 Task: Create a sub task Release to Production / Go Live for the task  Improve user input sanitization for better security in the project Transform , assign it to team member softage.7@softage.net and update the status of the sub task to  On Track  , set the priority of the sub task to Low.
Action: Mouse moved to (47, 453)
Screenshot: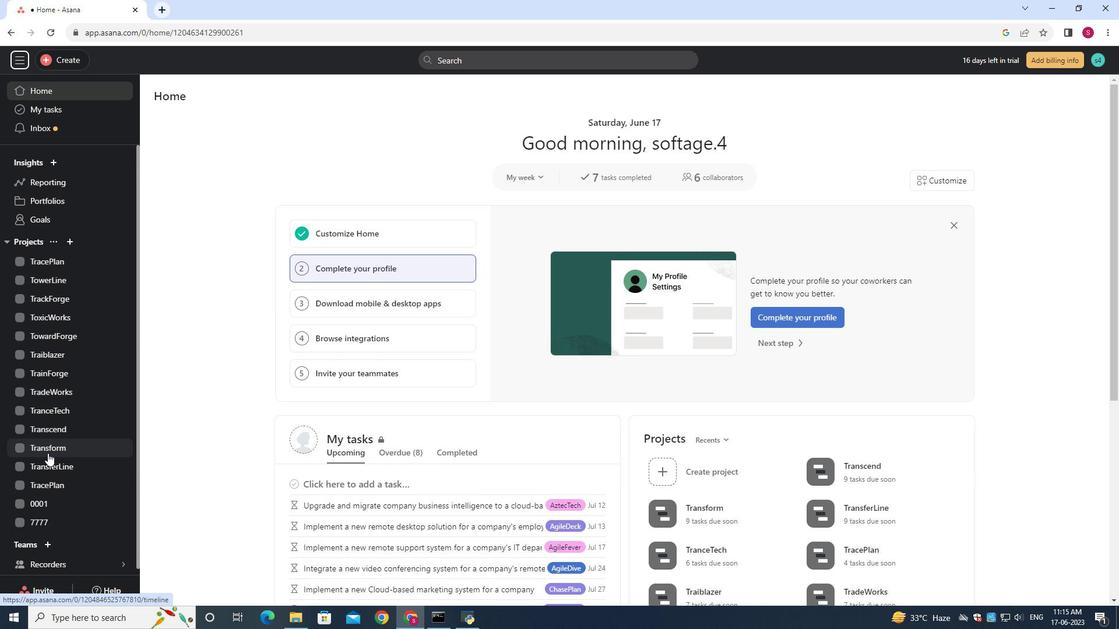 
Action: Mouse pressed left at (47, 453)
Screenshot: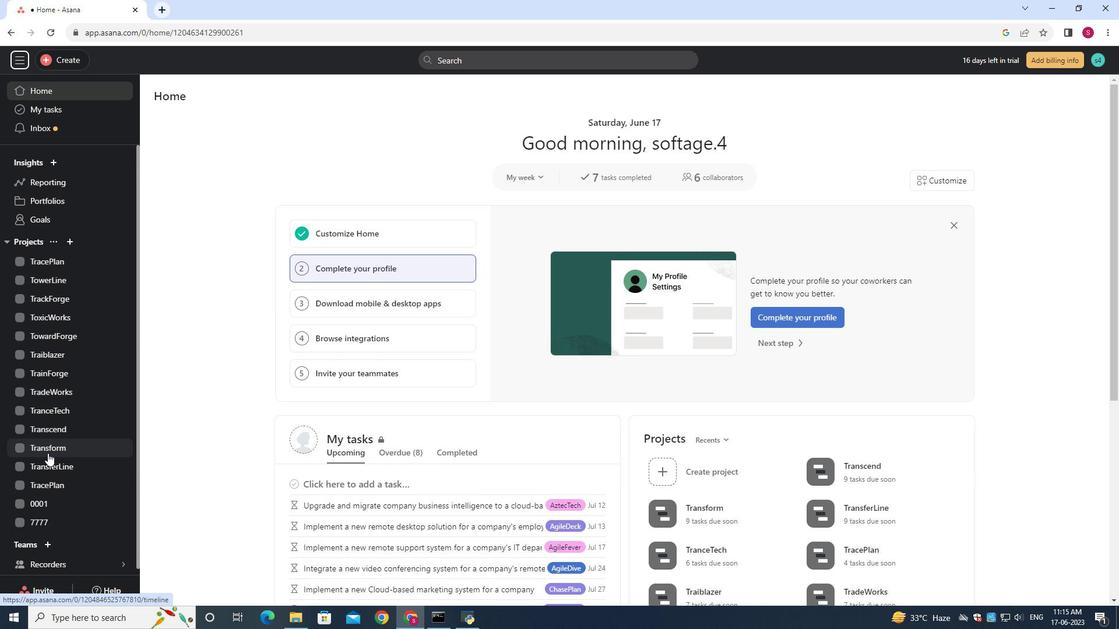 
Action: Mouse moved to (482, 285)
Screenshot: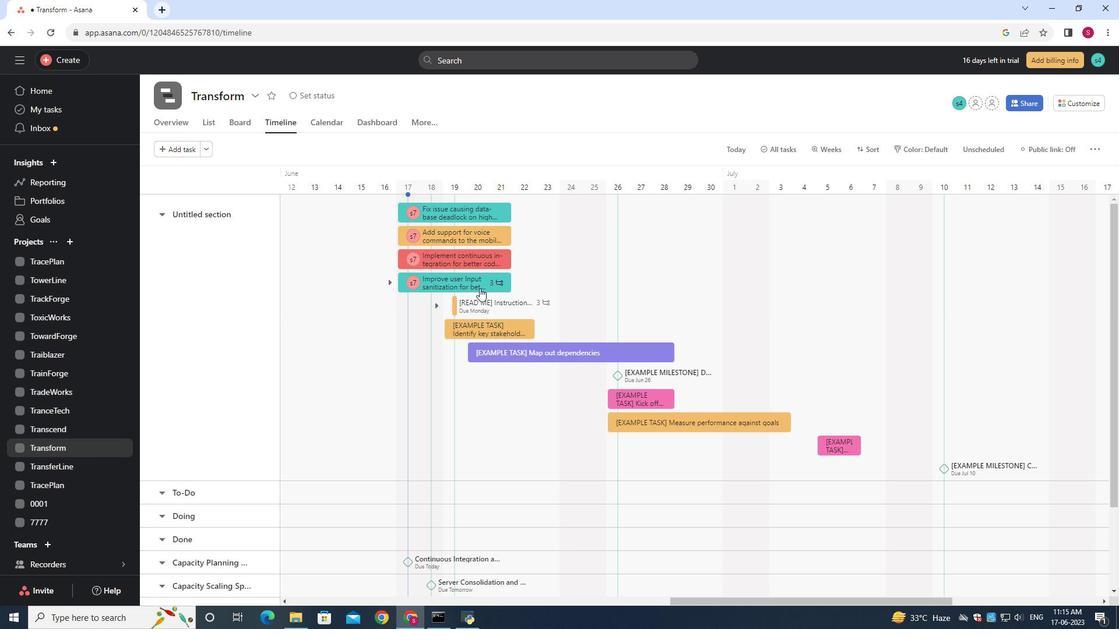 
Action: Mouse pressed left at (482, 285)
Screenshot: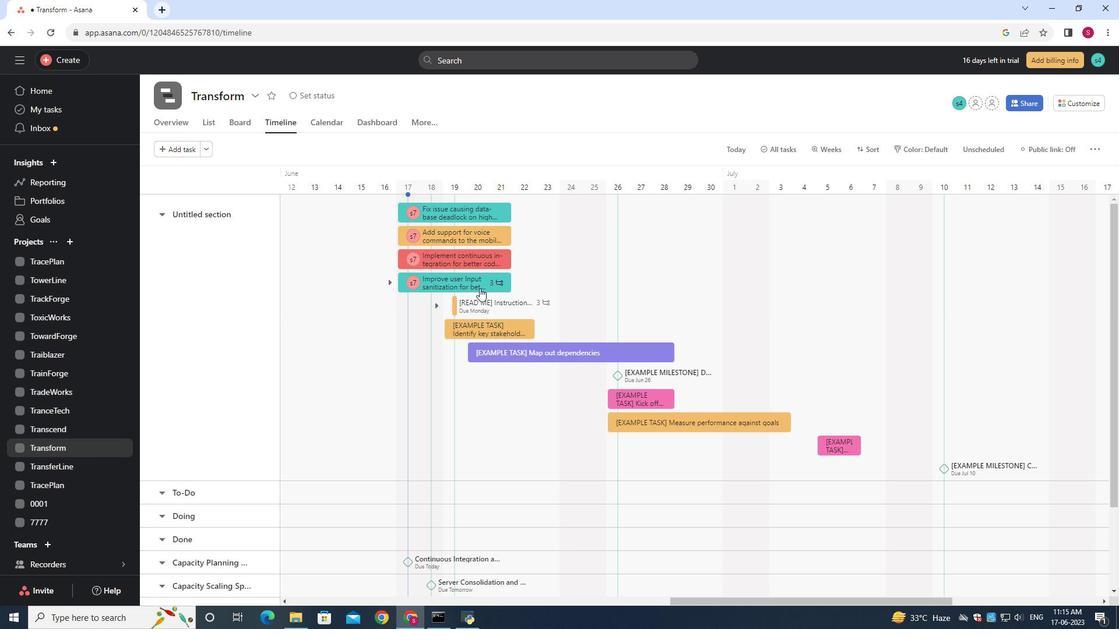 
Action: Mouse moved to (825, 456)
Screenshot: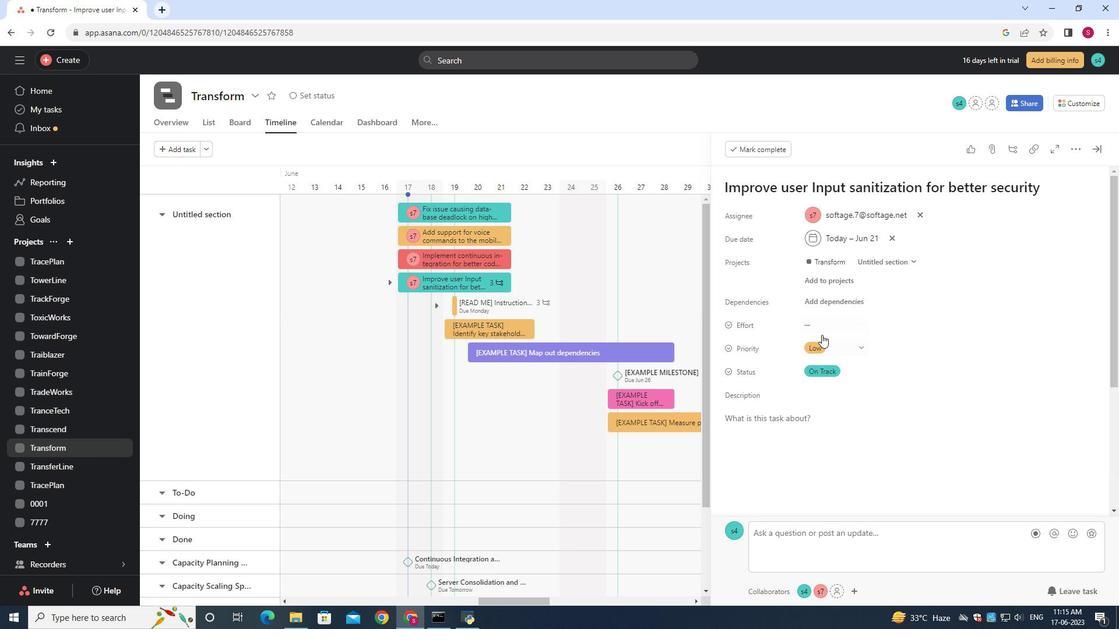 
Action: Mouse scrolled (825, 456) with delta (0, 0)
Screenshot: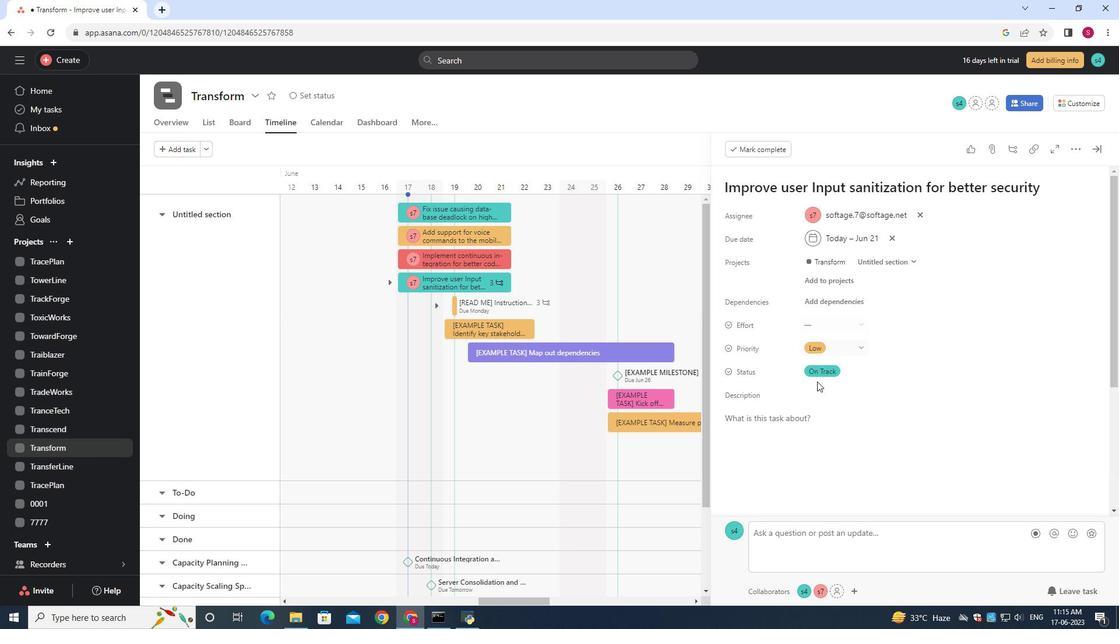 
Action: Mouse moved to (824, 457)
Screenshot: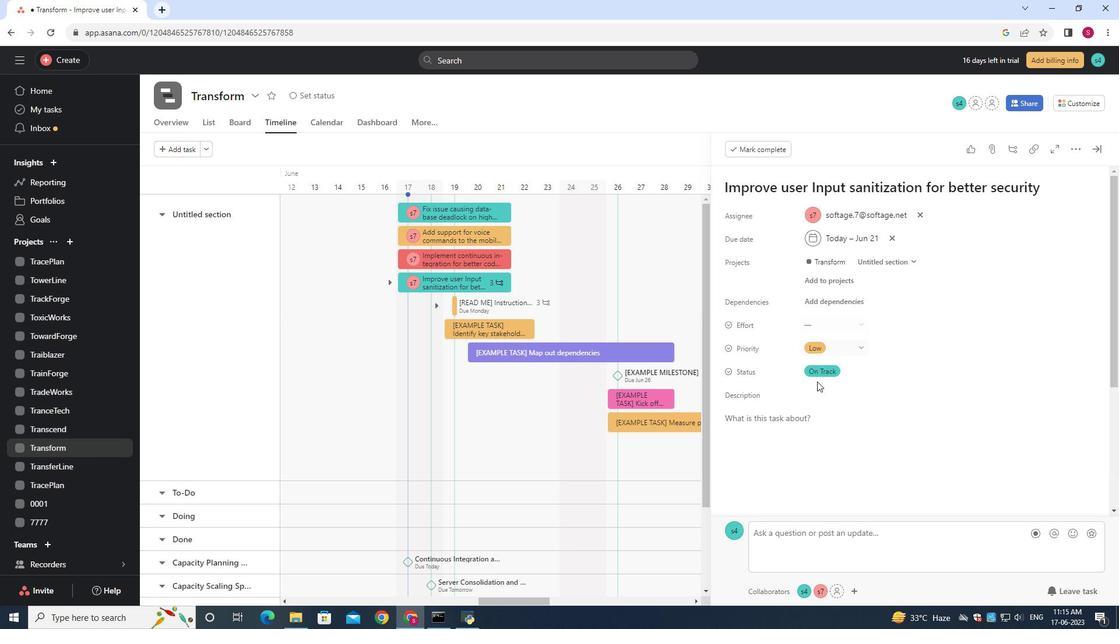 
Action: Mouse scrolled (824, 457) with delta (0, 0)
Screenshot: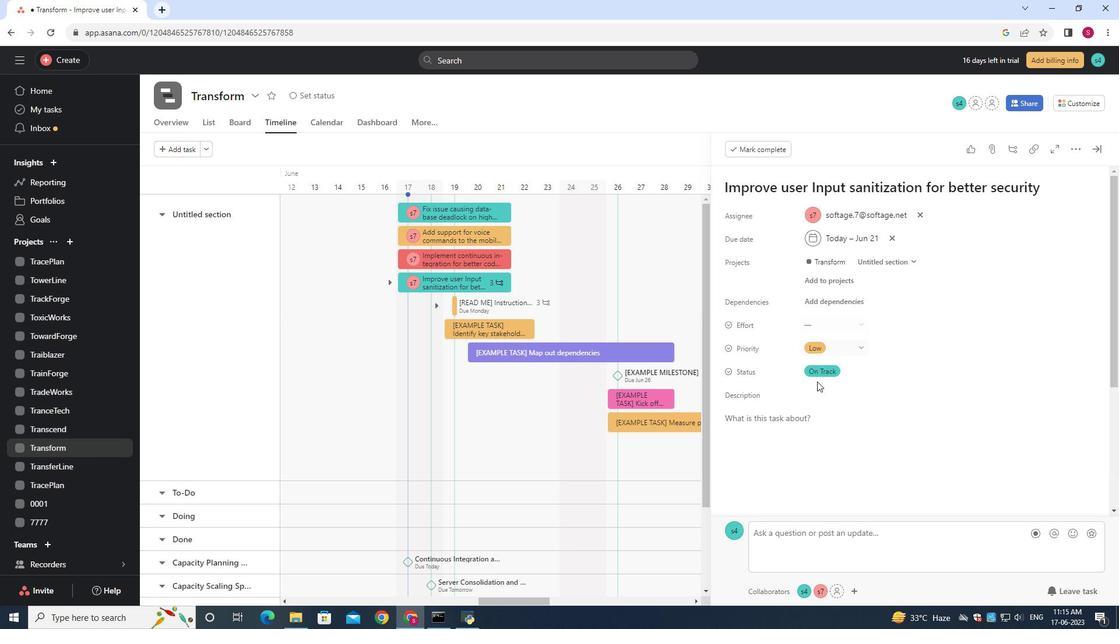 
Action: Mouse moved to (822, 458)
Screenshot: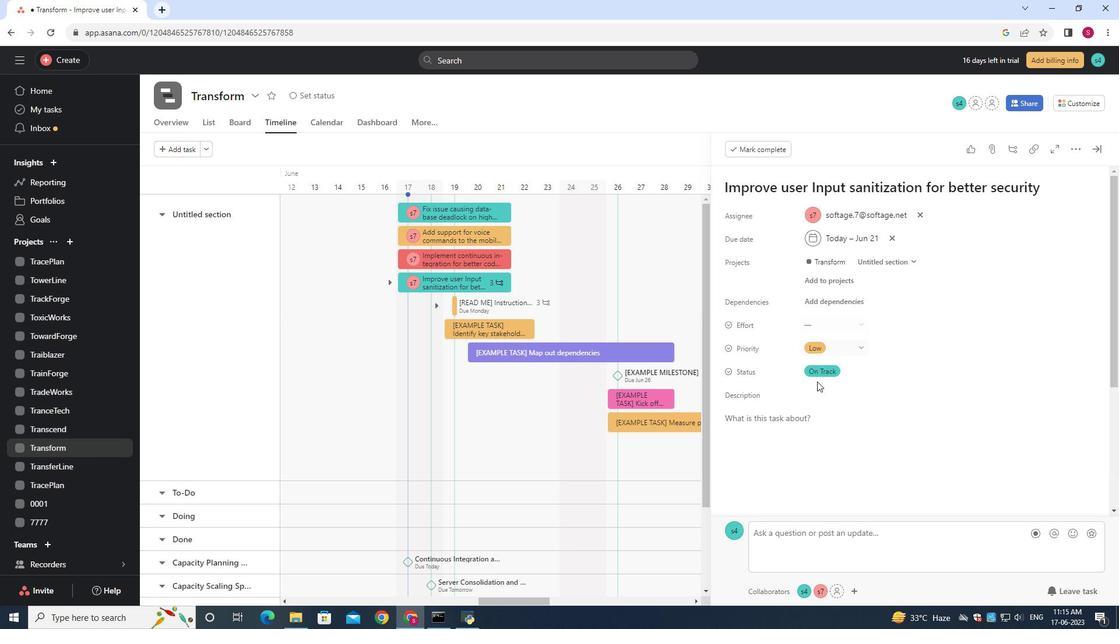 
Action: Mouse scrolled (823, 457) with delta (0, -1)
Screenshot: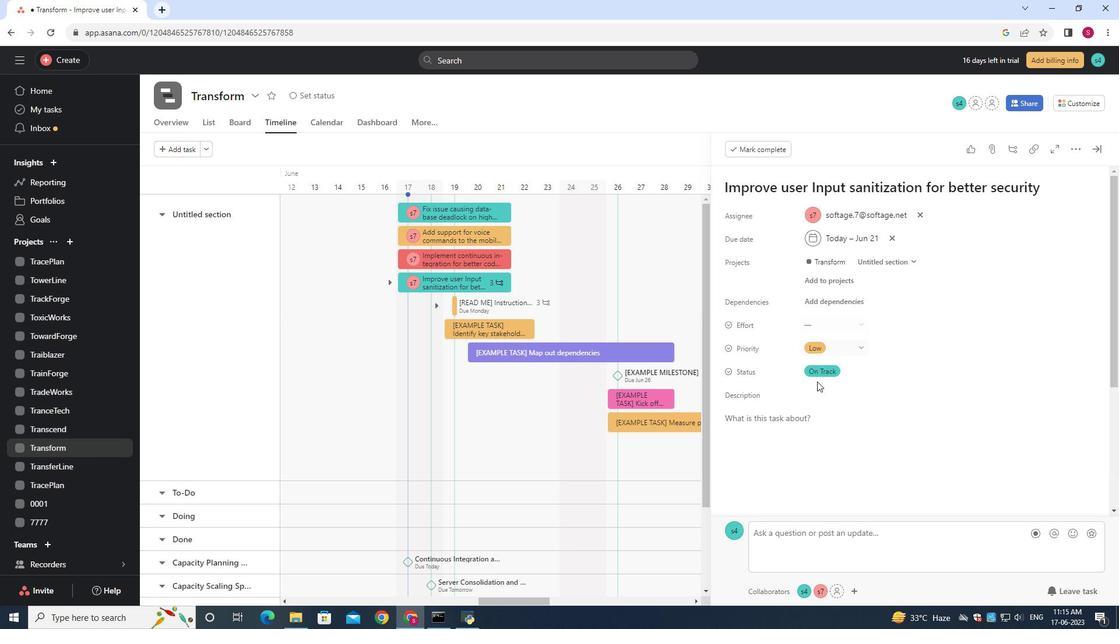 
Action: Mouse moved to (820, 453)
Screenshot: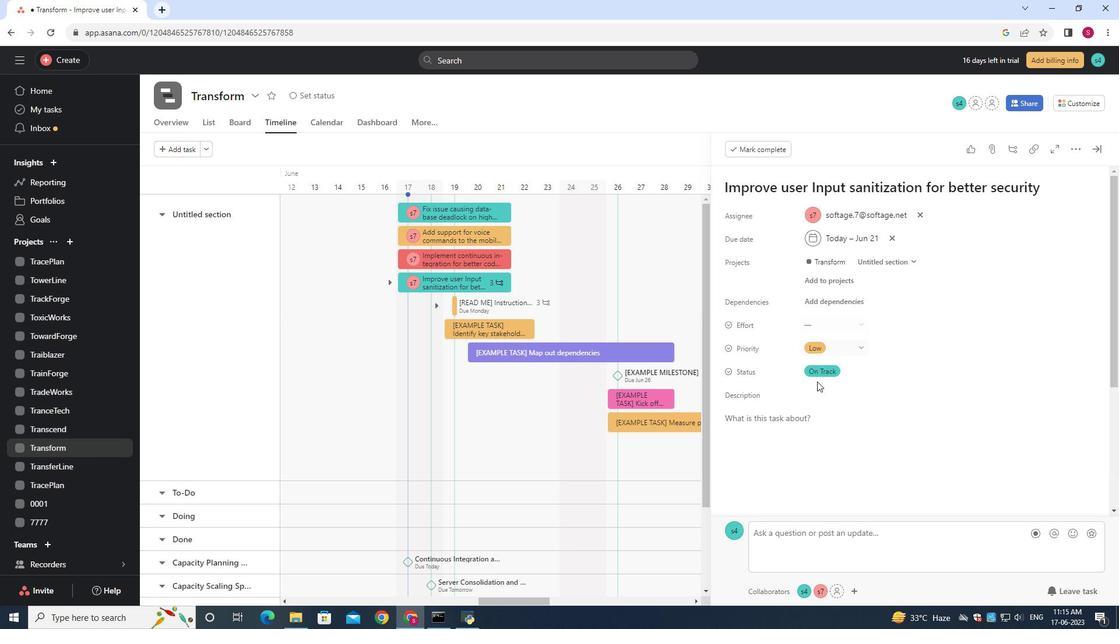 
Action: Mouse scrolled (822, 457) with delta (0, -1)
Screenshot: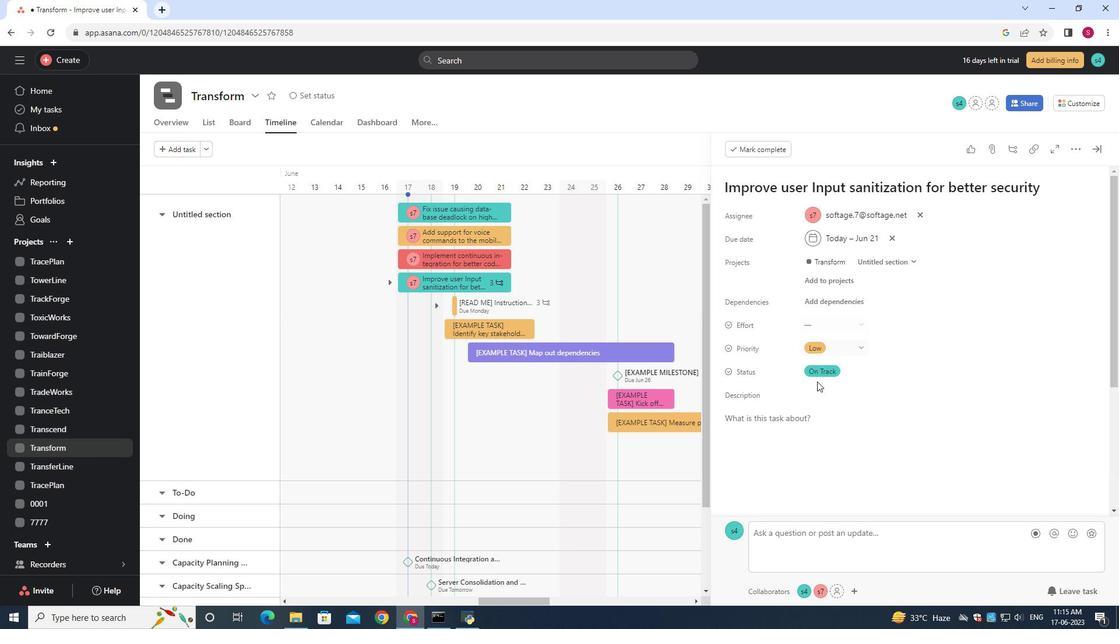 
Action: Mouse moved to (820, 452)
Screenshot: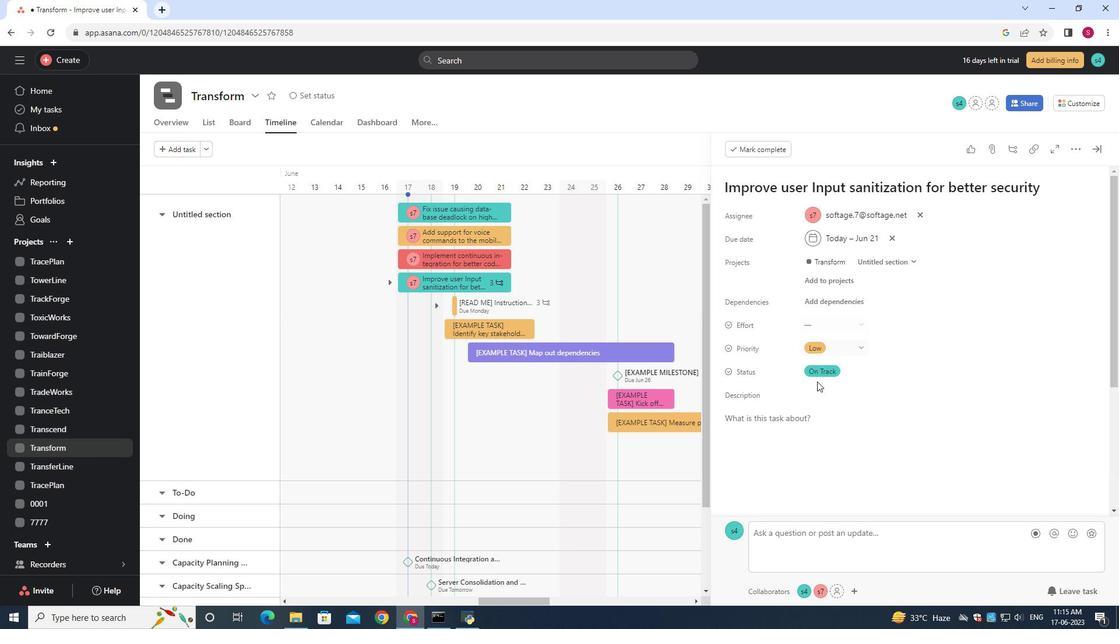 
Action: Mouse scrolled (820, 452) with delta (0, -1)
Screenshot: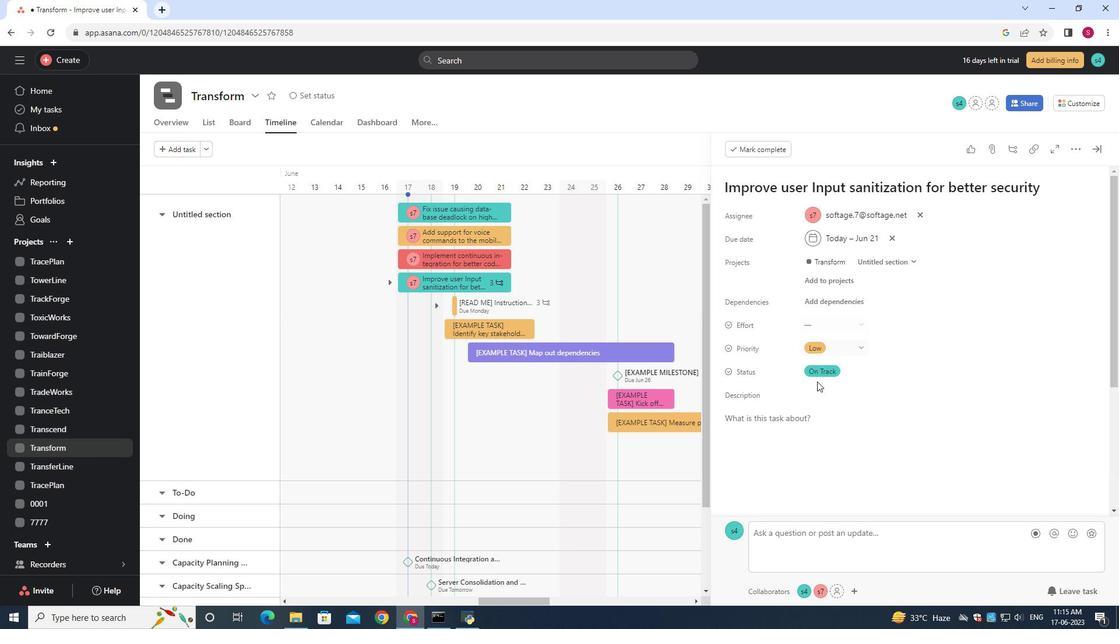 
Action: Mouse moved to (820, 452)
Screenshot: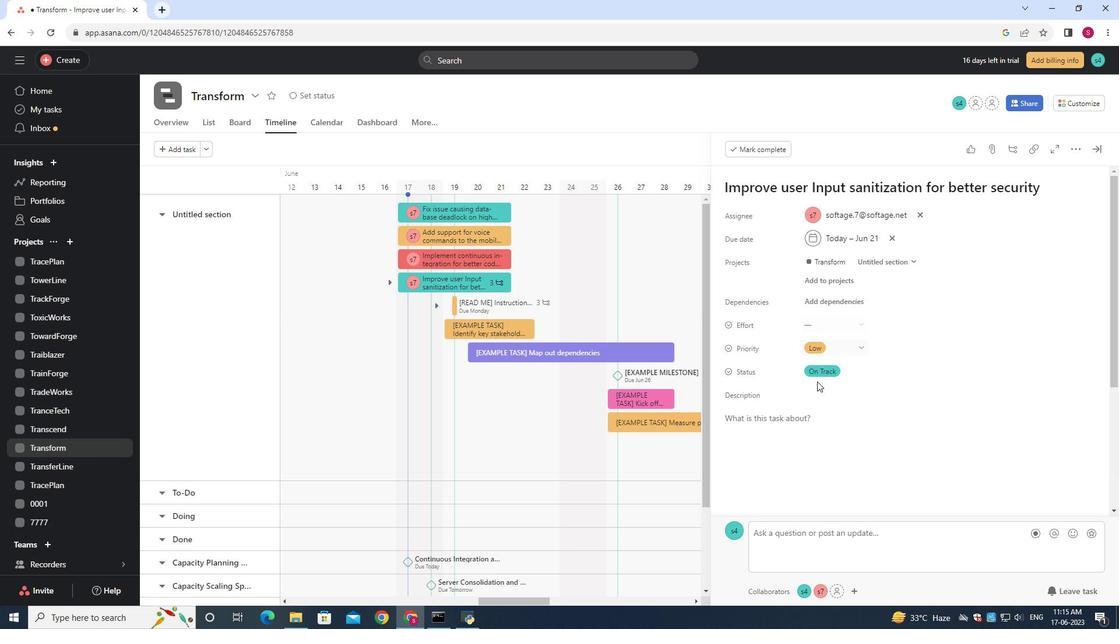 
Action: Mouse scrolled (820, 451) with delta (0, 0)
Screenshot: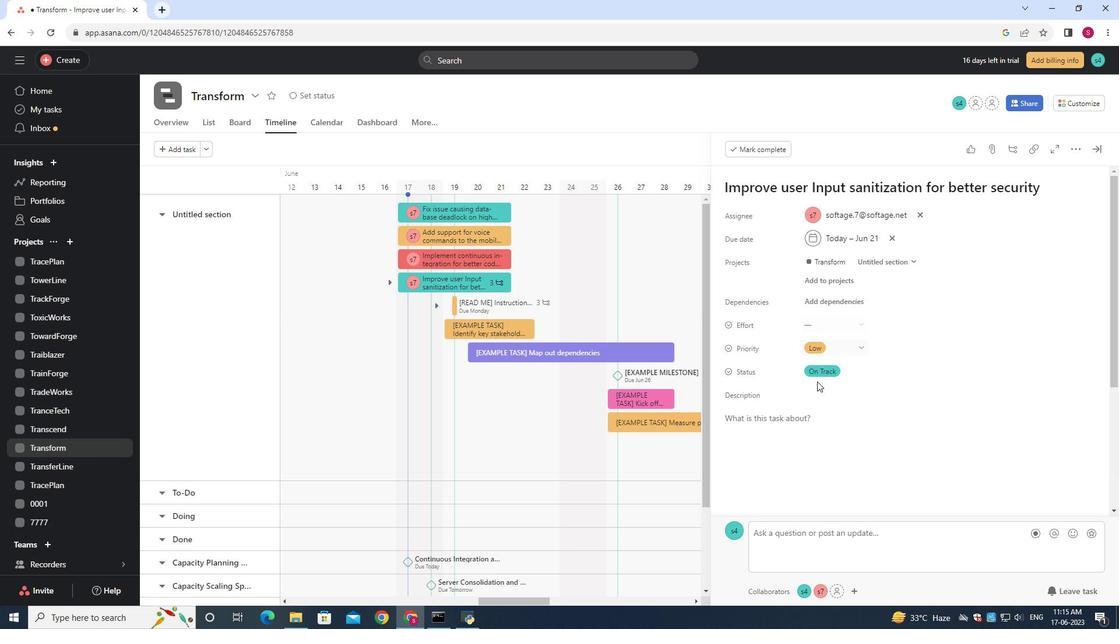 
Action: Mouse moved to (819, 453)
Screenshot: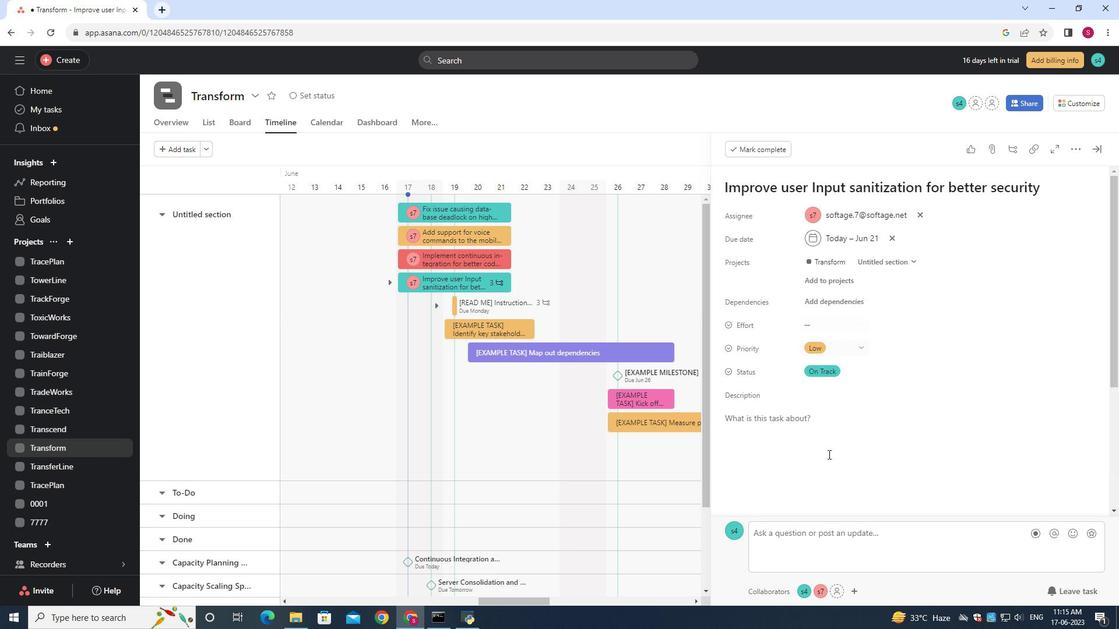 
Action: Mouse scrolled (820, 451) with delta (0, 0)
Screenshot: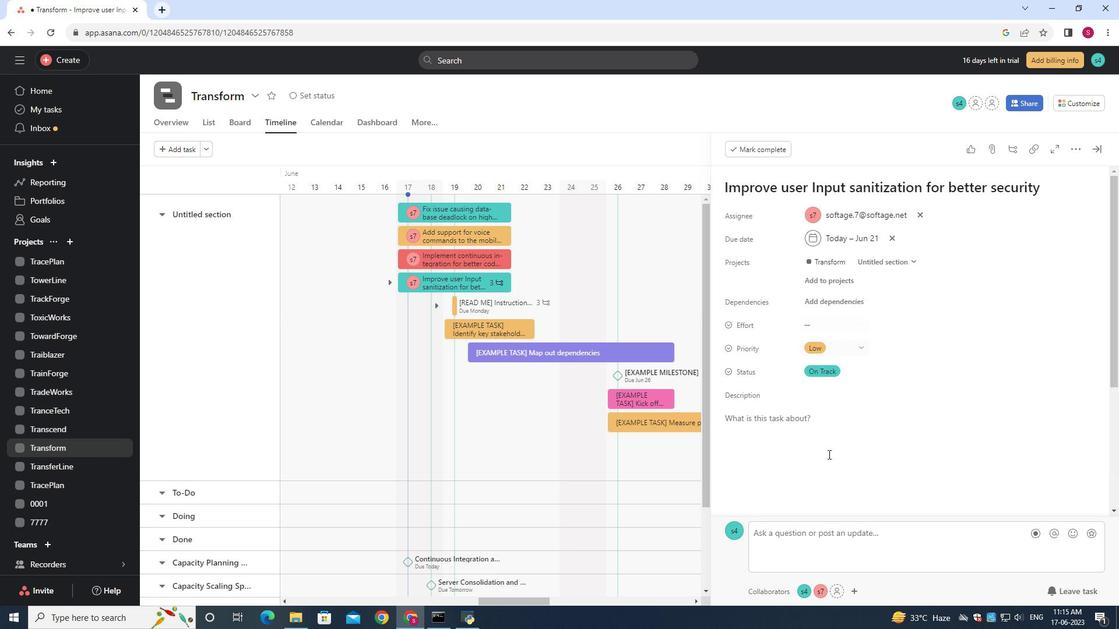 
Action: Mouse moved to (748, 426)
Screenshot: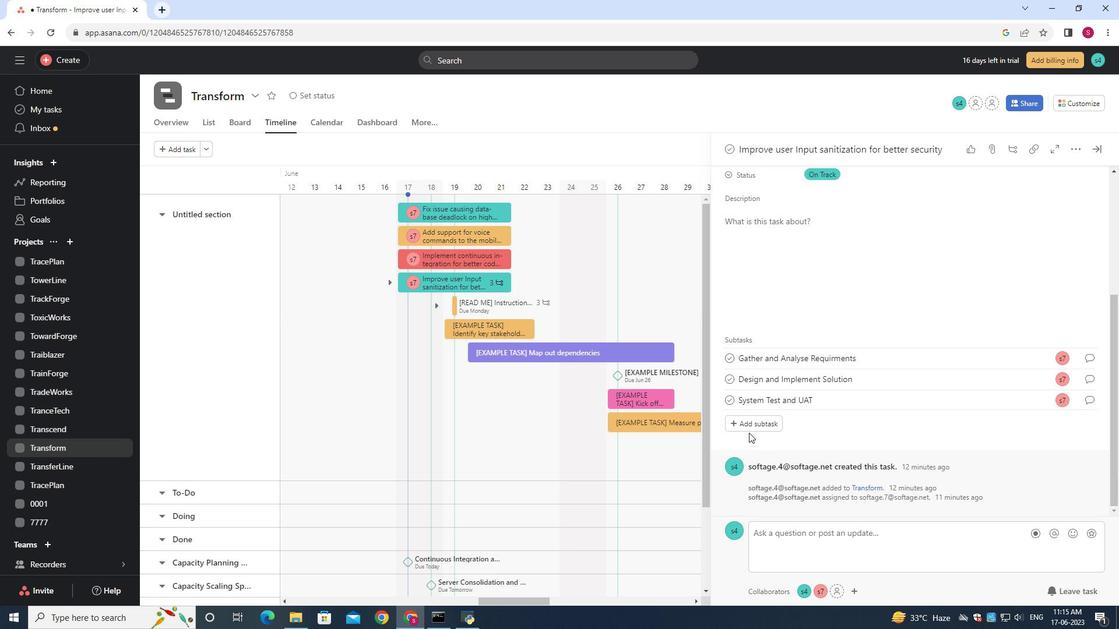
Action: Mouse pressed left at (748, 426)
Screenshot: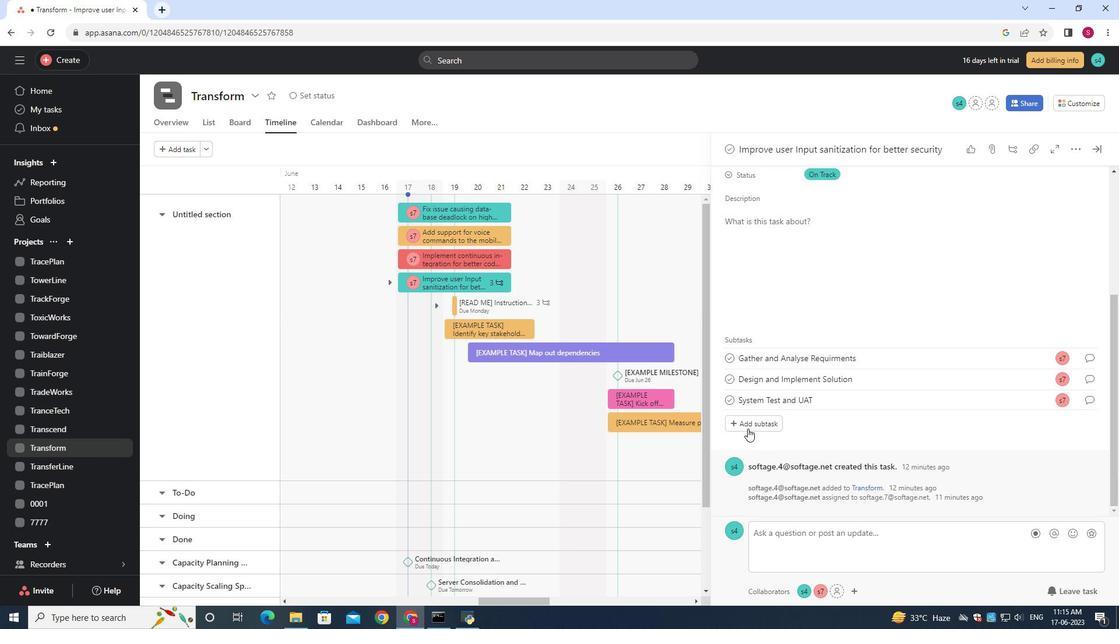 
Action: Mouse moved to (752, 426)
Screenshot: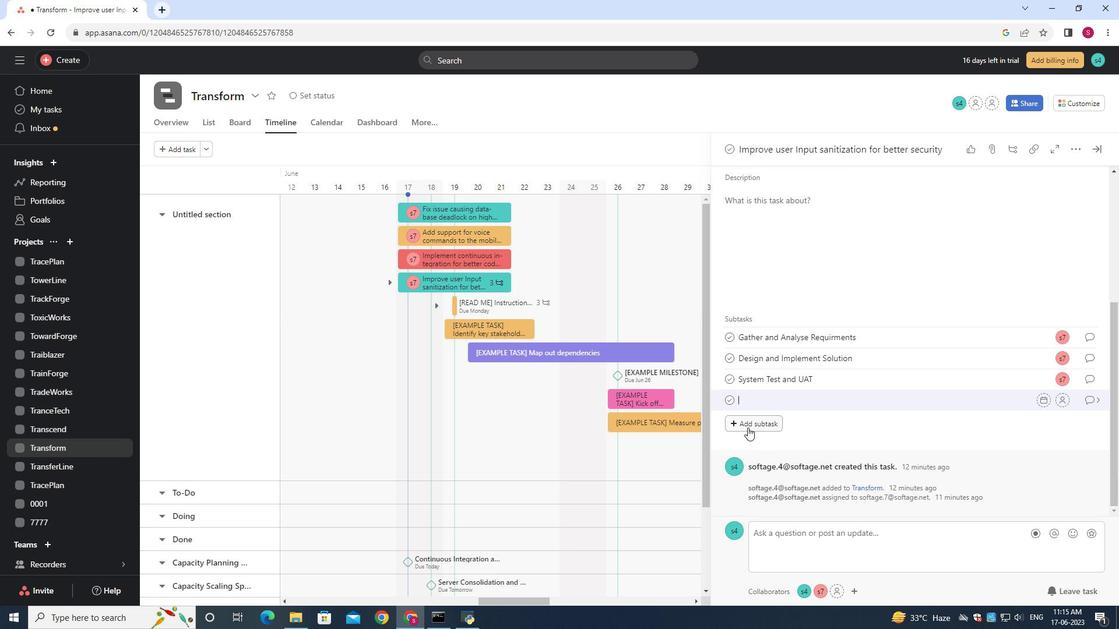 
Action: Key pressed <Key.shift>Release<Key.space><Key.shift><Key.shift>to<Key.space><Key.shift><Key.shift><Key.shift><Key.shift><Key.shift><Key.shift><Key.shift><Key.shift><Key.shift><Key.shift><Key.shift><Key.shift><Key.shift><Key.shift><Key.shift><Key.shift><Key.shift><Key.shift><Key.shift><Key.shift><Key.shift><Key.shift><Key.shift><Key.shift><Key.shift><Key.shift><Key.shift><Key.shift><Key.shift><Key.shift><Key.shift><Key.shift>Producation<Key.space><Key.backspace><Key.backspace><Key.backspace><Key.backspace><Key.backspace><Key.backspace><Key.backspace>ction<Key.space><Key.backspace>/<Key.backspace><Key.space>/<Key.space><Key.shift><Key.shift><Key.shift><Key.shift><Key.shift><Key.shift><Key.shift><Key.shift><Key.shift><Key.shift><Key.shift><Key.shift><Key.shift><Key.shift><Key.shift>Go<Key.space><Key.shift>Live
Screenshot: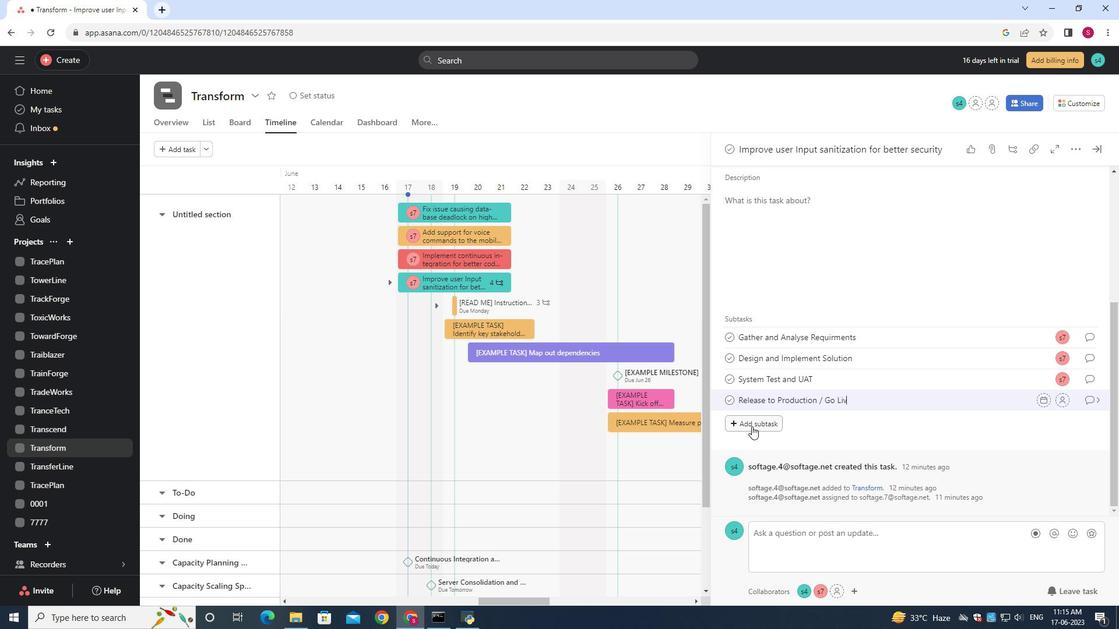 
Action: Mouse moved to (1063, 399)
Screenshot: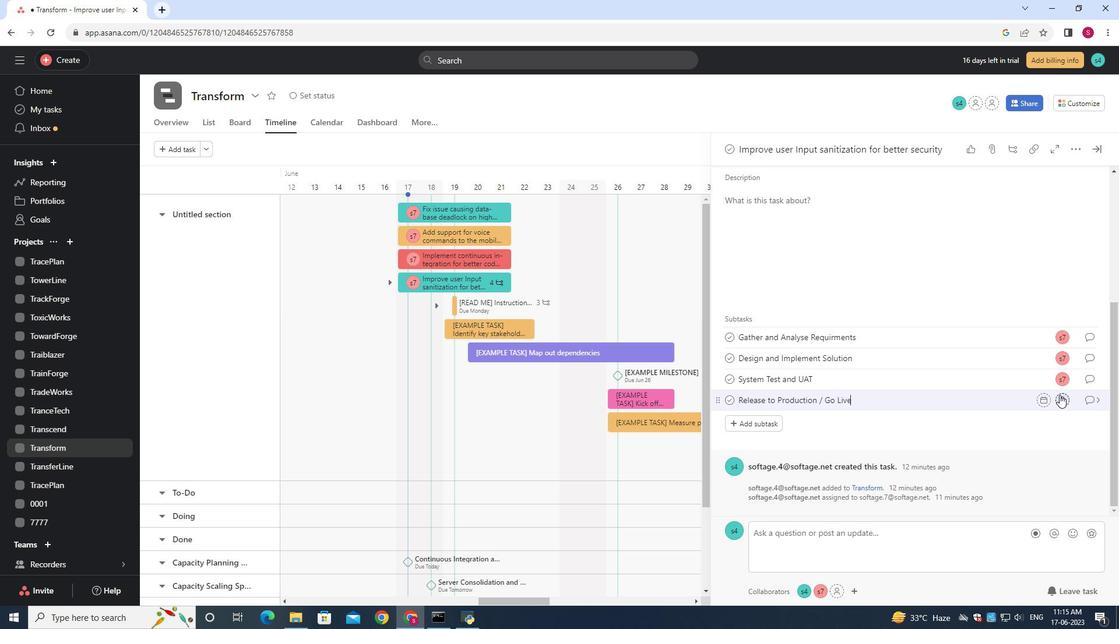 
Action: Mouse pressed left at (1063, 399)
Screenshot: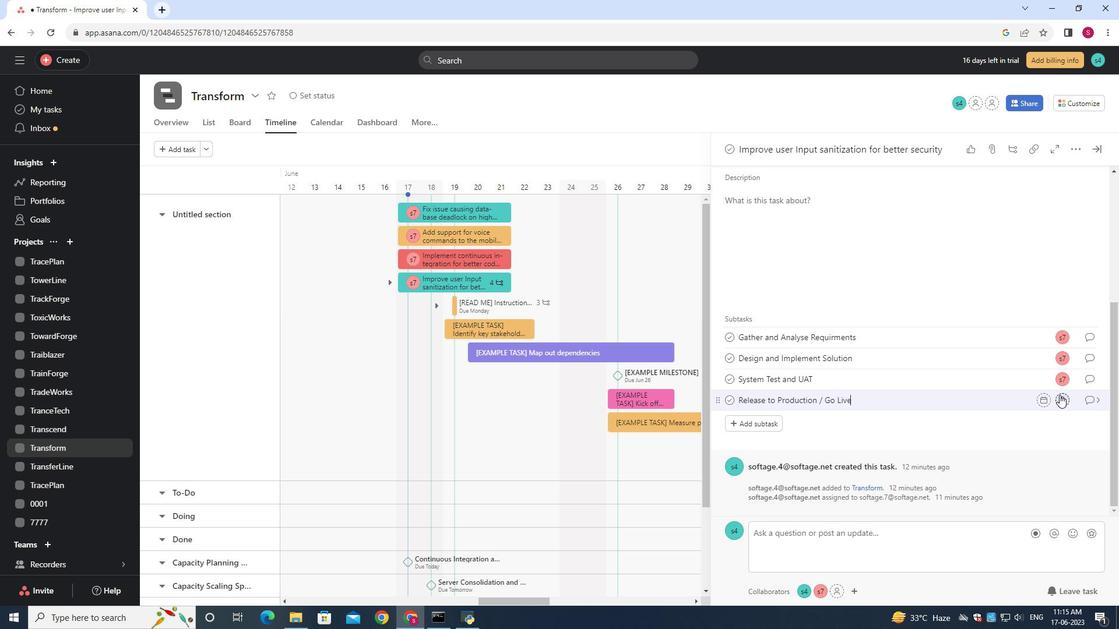 
Action: Mouse moved to (1061, 398)
Screenshot: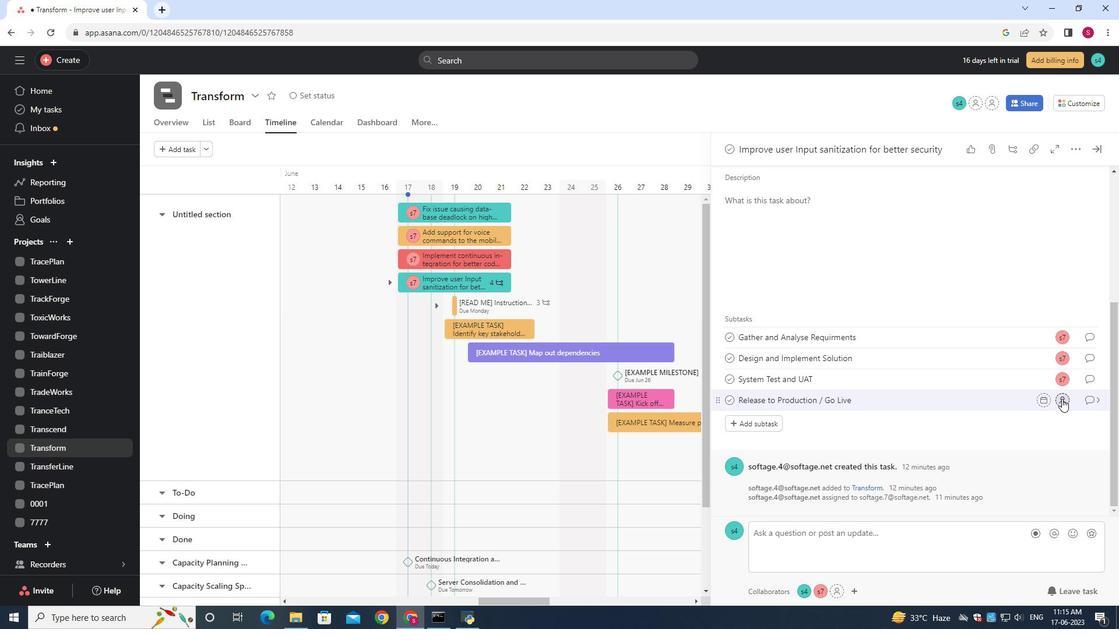 
Action: Key pressed softage.7<Key.shift>@softage,<Key.backspace>.net
Screenshot: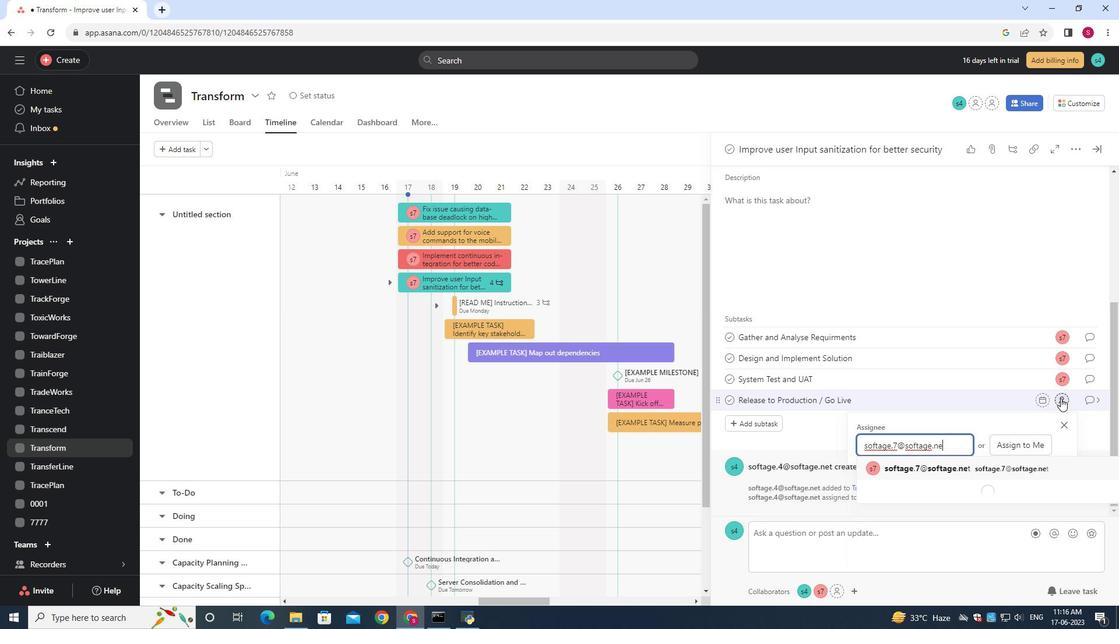 
Action: Mouse moved to (947, 471)
Screenshot: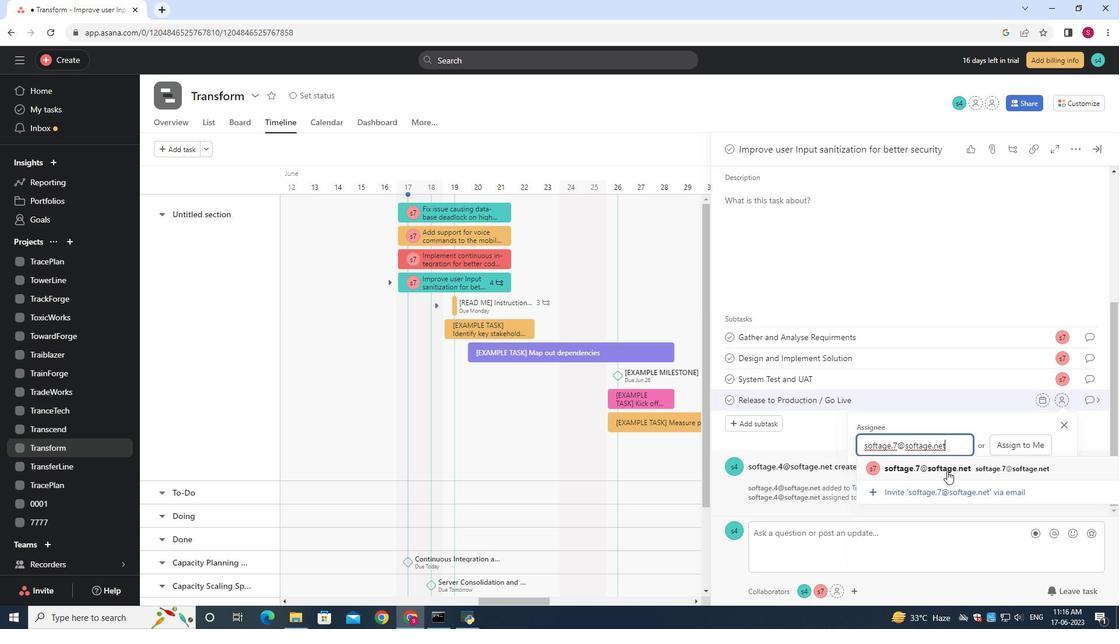 
Action: Mouse pressed left at (947, 471)
Screenshot: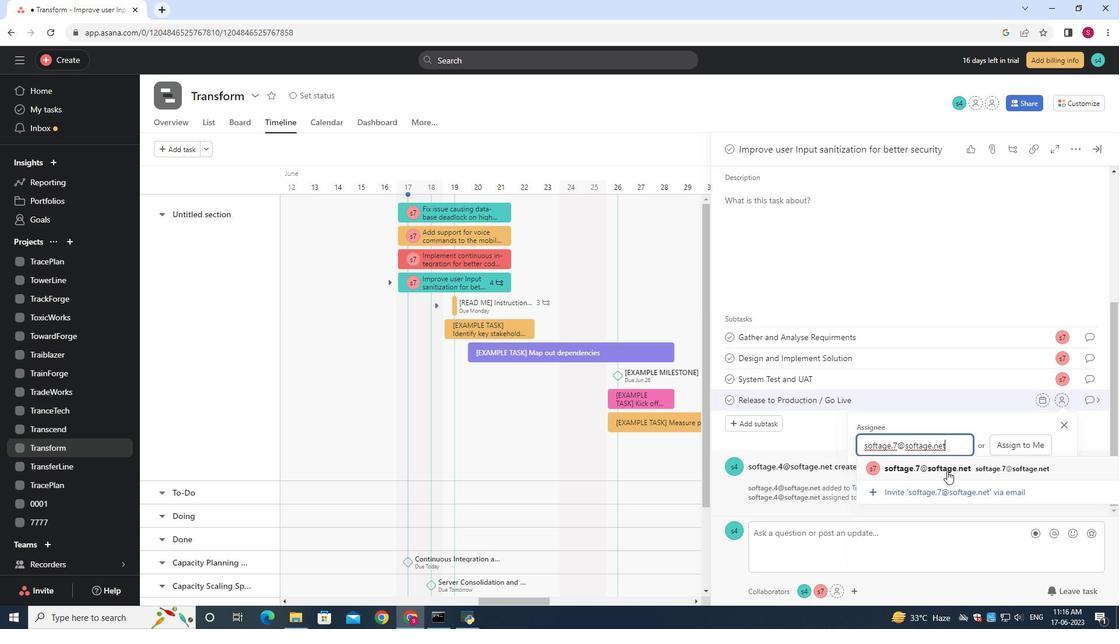 
Action: Mouse moved to (1101, 397)
Screenshot: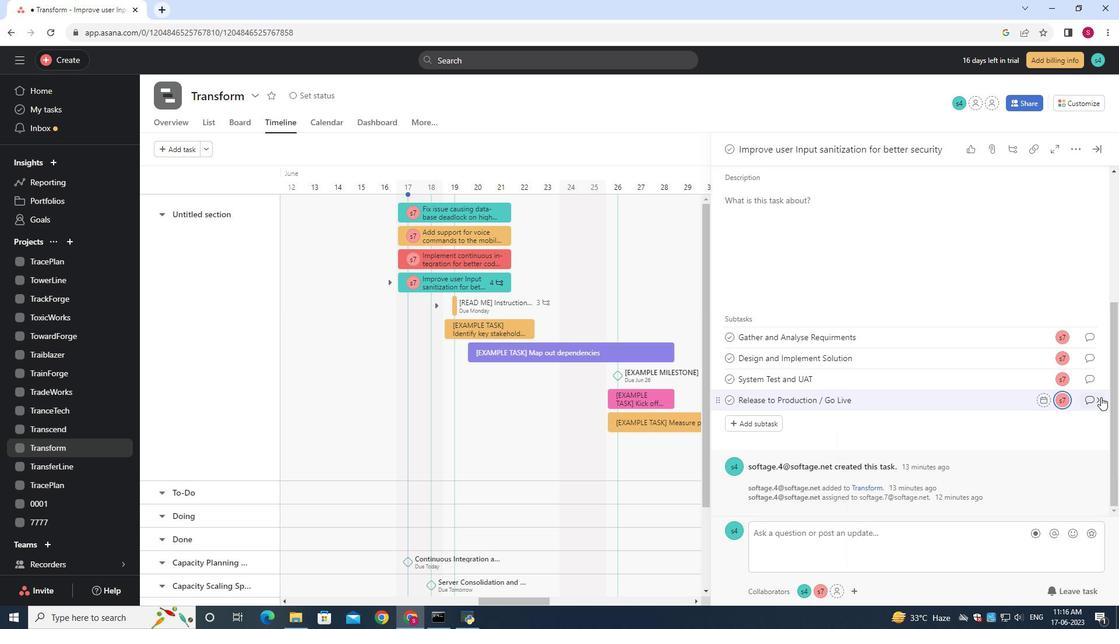 
Action: Mouse pressed left at (1101, 397)
Screenshot: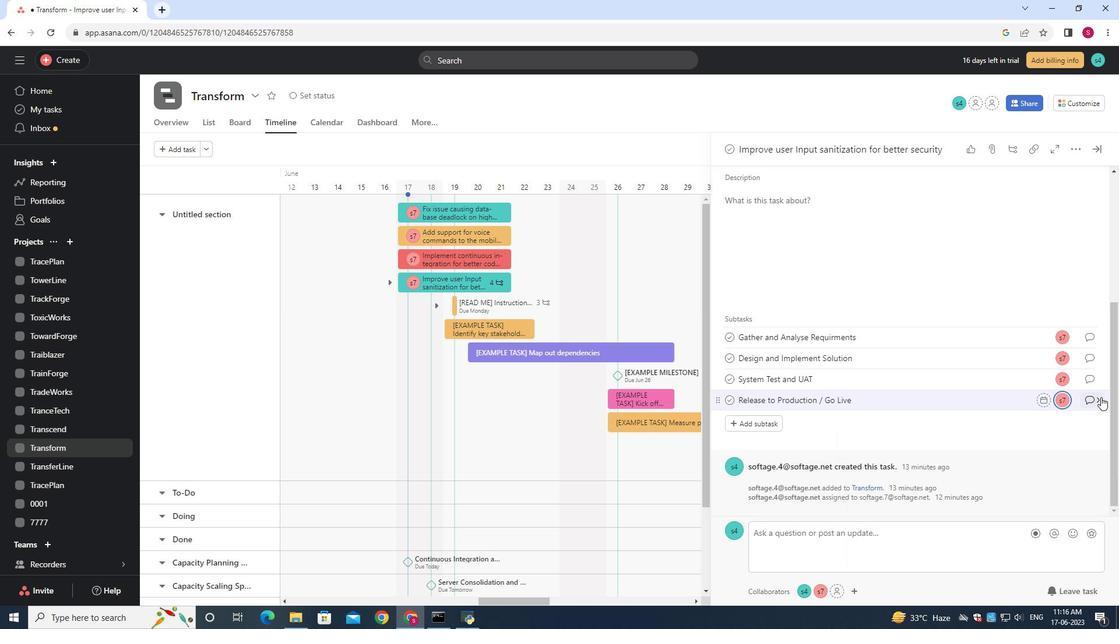 
Action: Mouse moved to (747, 314)
Screenshot: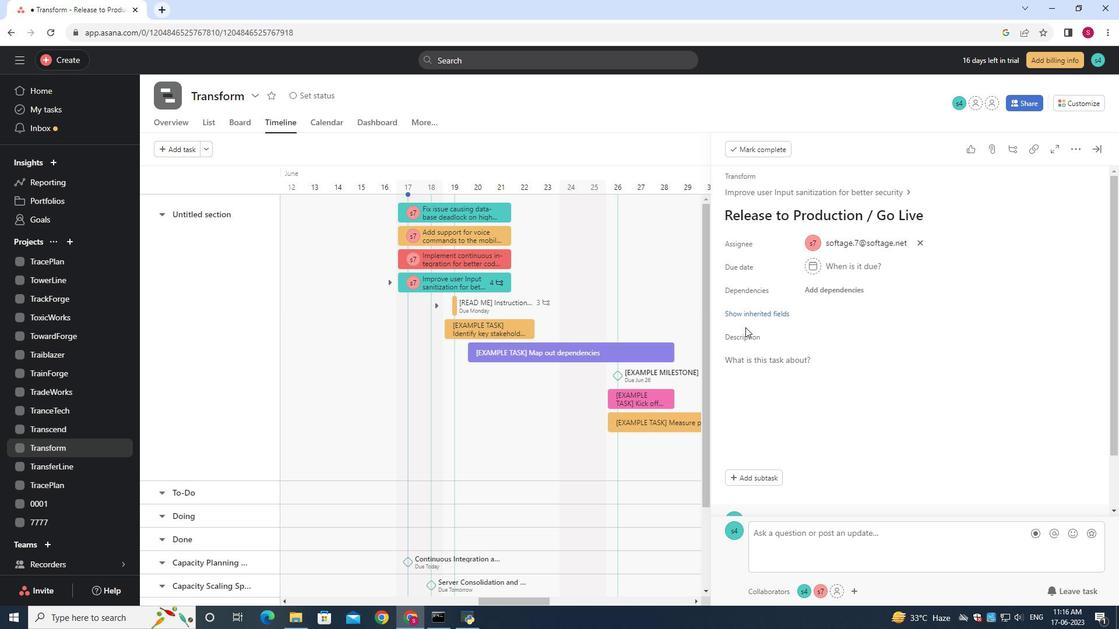 
Action: Mouse pressed left at (747, 314)
Screenshot: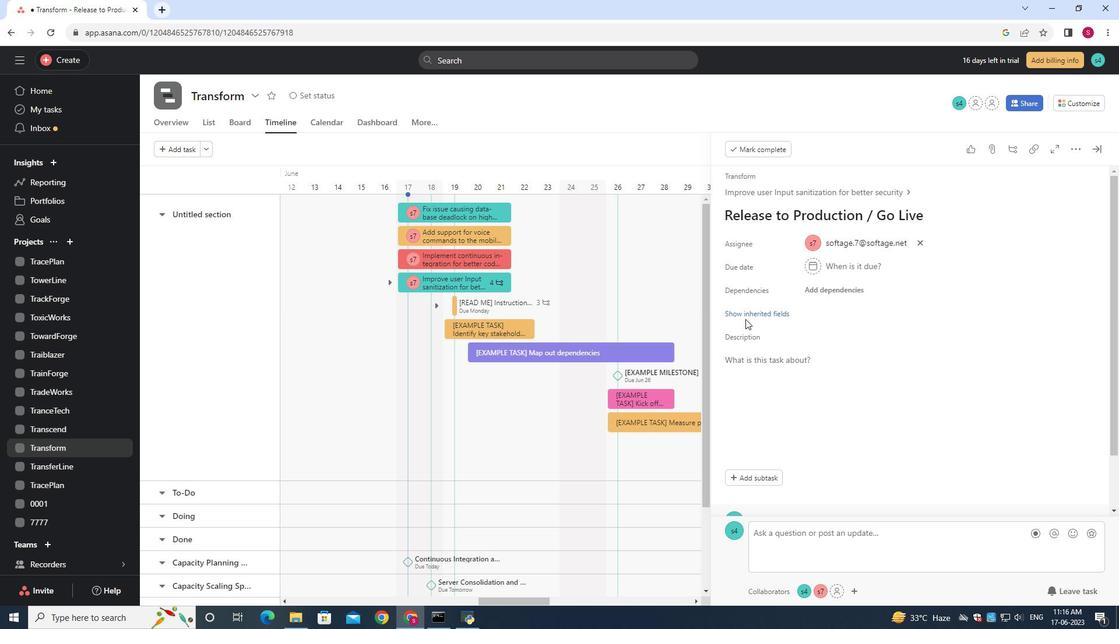 
Action: Mouse moved to (758, 387)
Screenshot: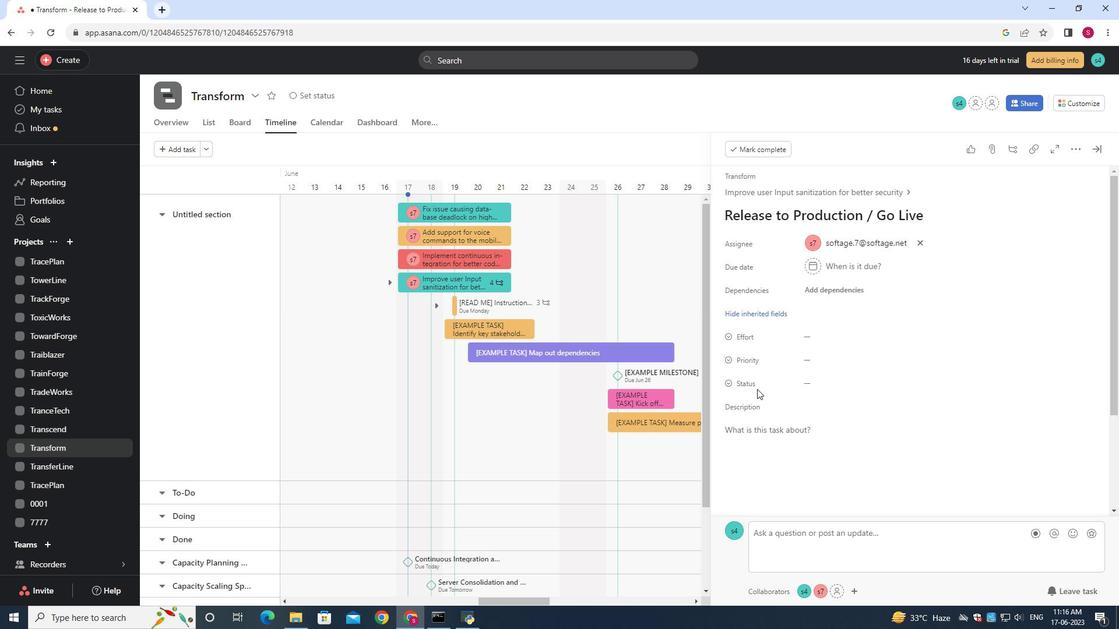 
Action: Mouse pressed left at (758, 387)
Screenshot: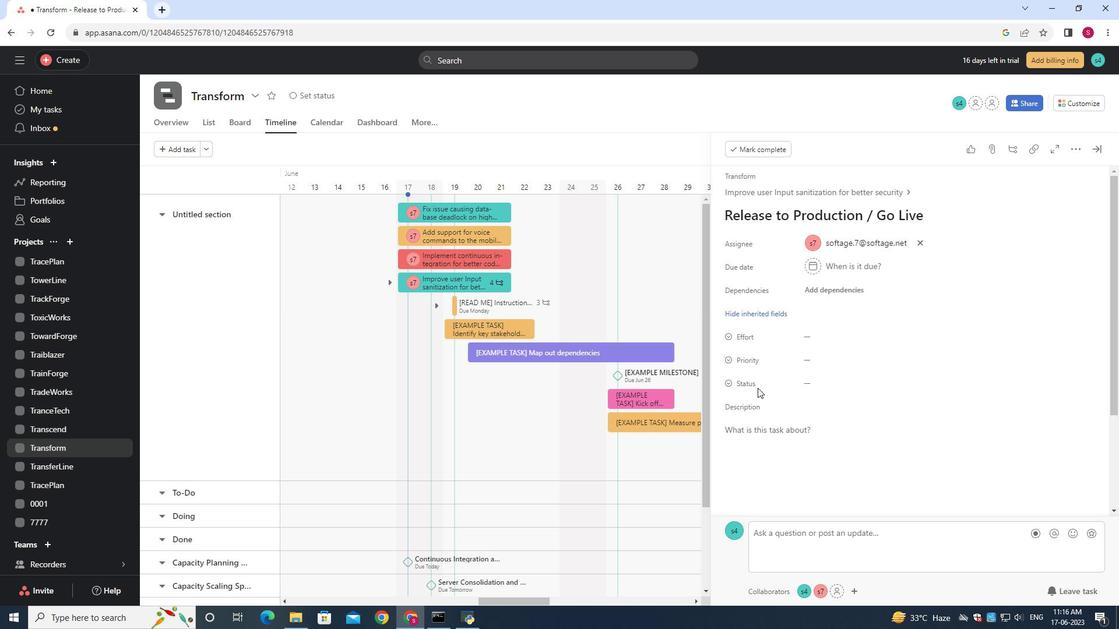 
Action: Mouse moved to (760, 384)
Screenshot: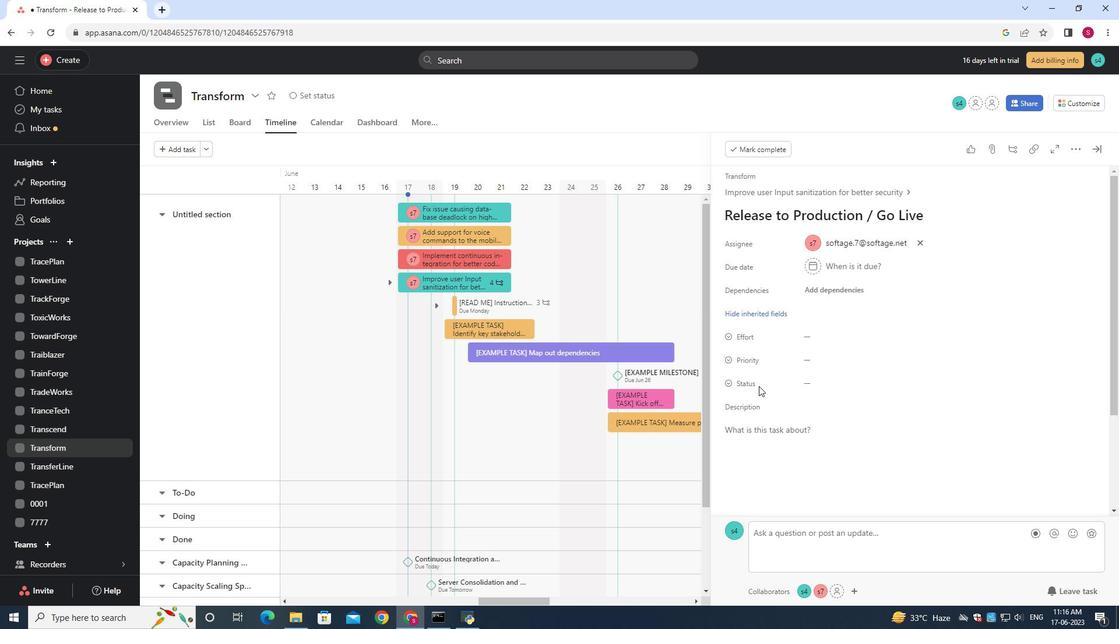 
Action: Mouse pressed left at (760, 384)
Screenshot: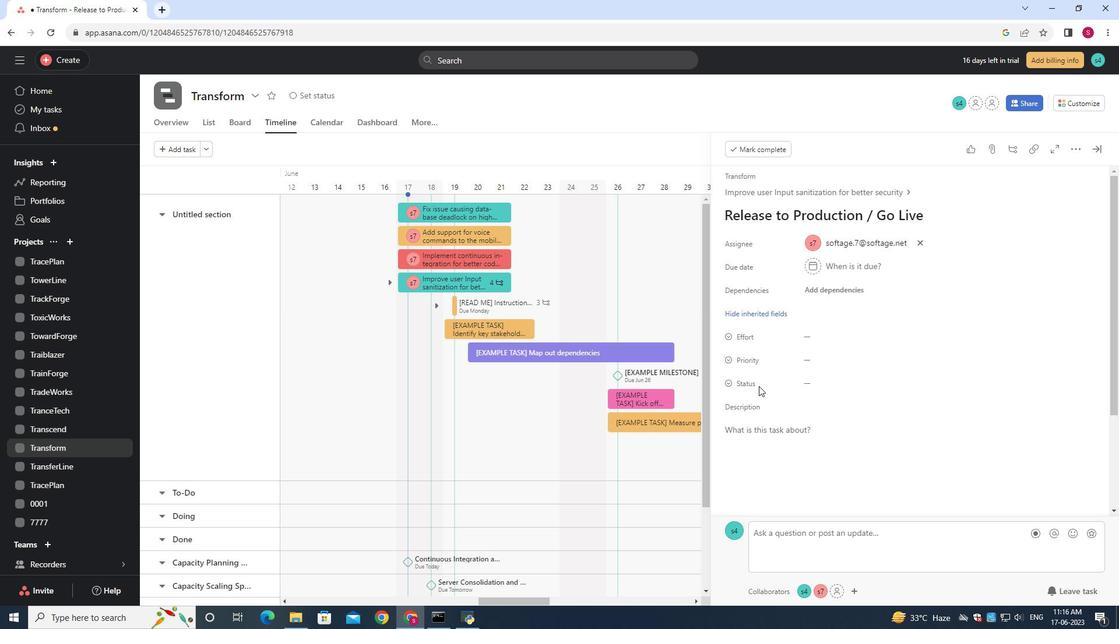 
Action: Mouse moved to (805, 385)
Screenshot: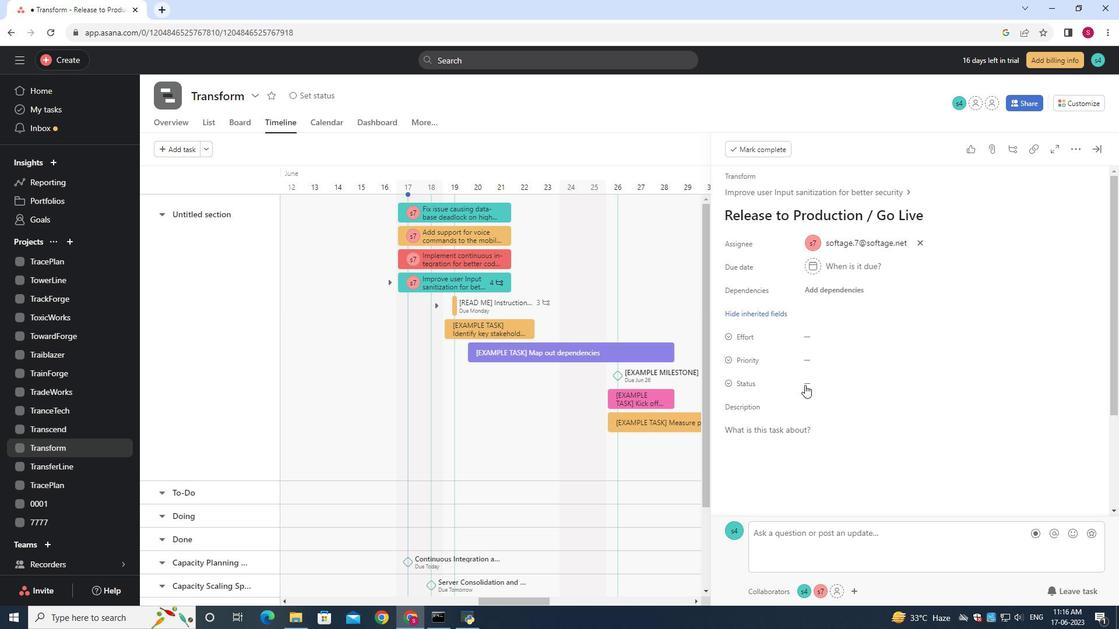 
Action: Mouse pressed left at (805, 385)
Screenshot: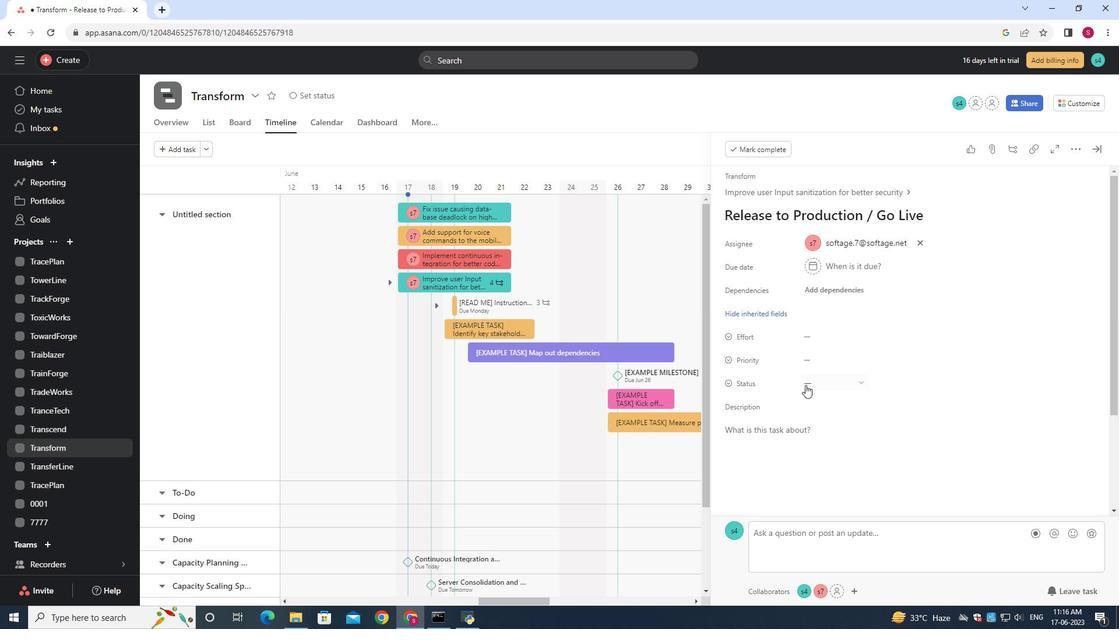 
Action: Mouse moved to (846, 420)
Screenshot: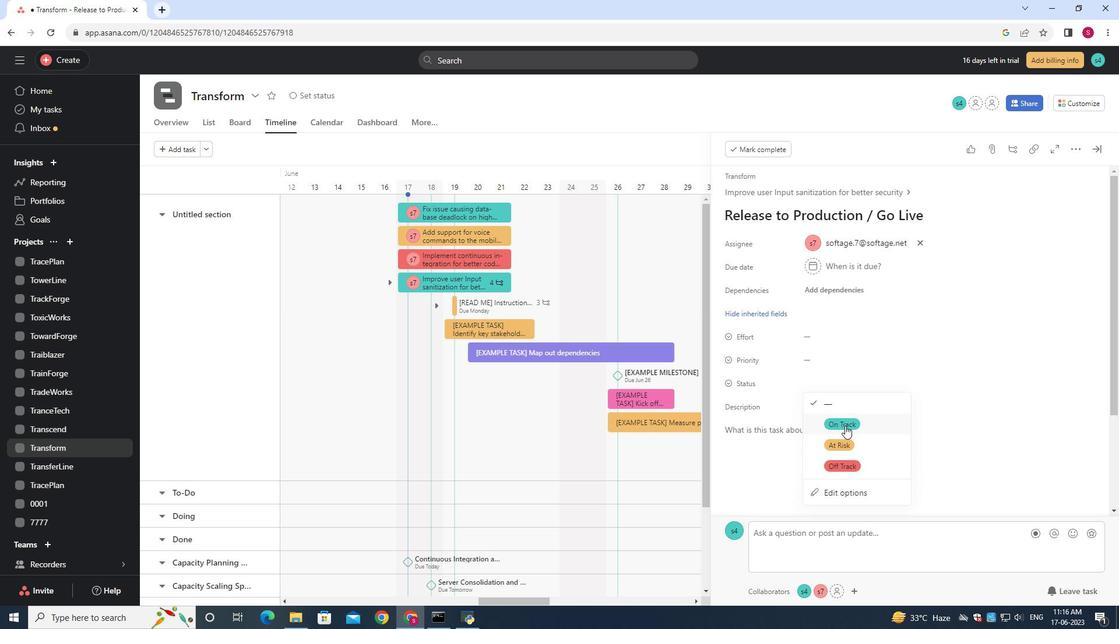 
Action: Mouse pressed left at (846, 420)
Screenshot: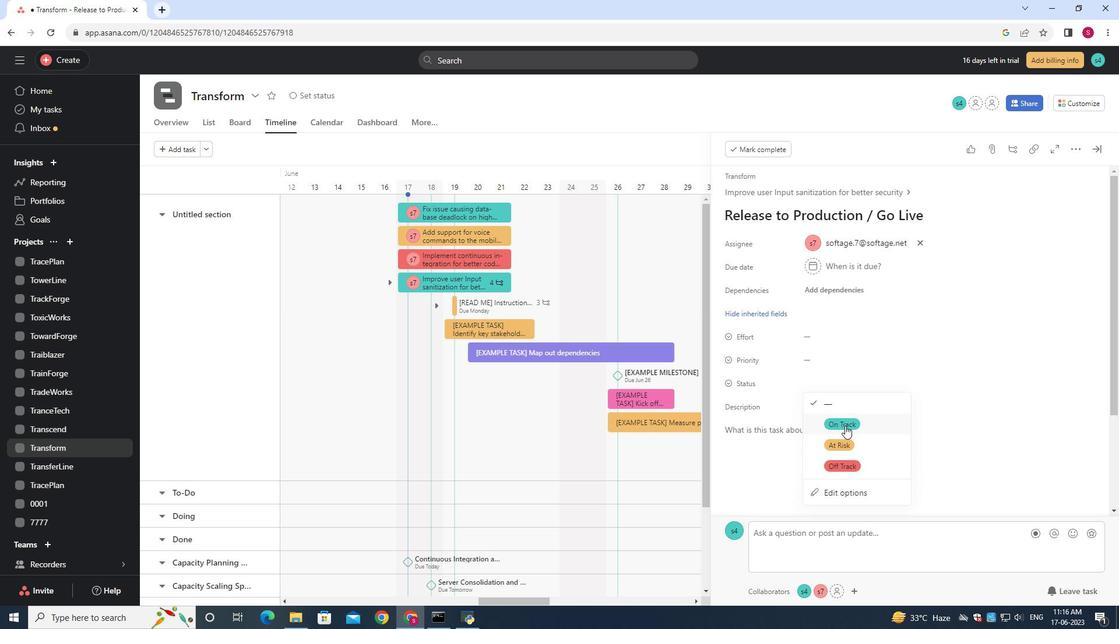 
Action: Mouse moved to (814, 361)
Screenshot: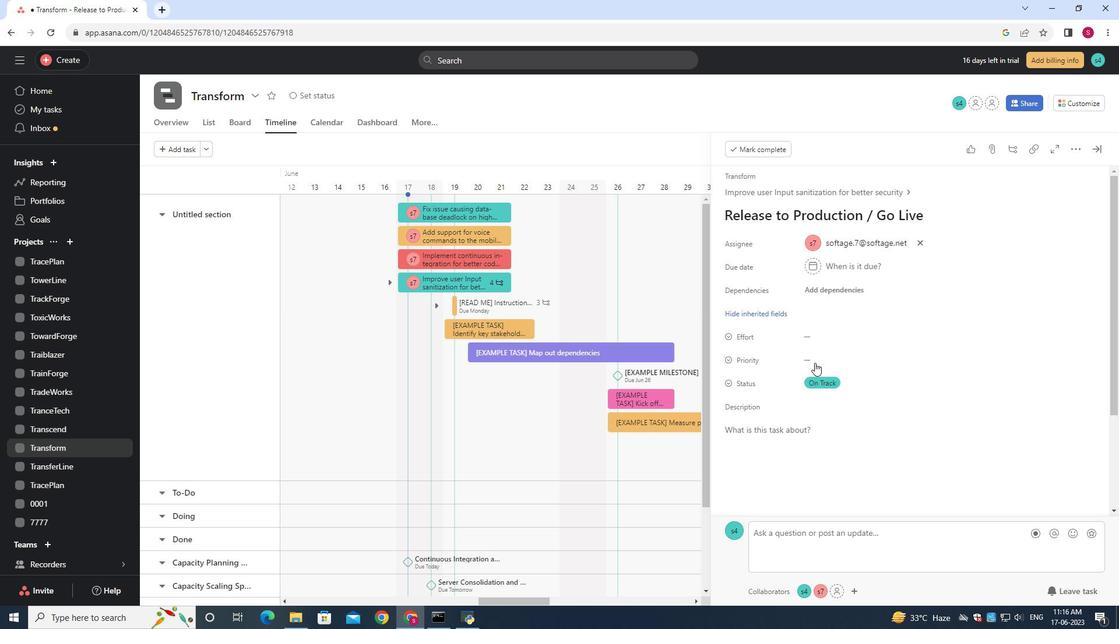 
Action: Mouse pressed left at (814, 361)
Screenshot: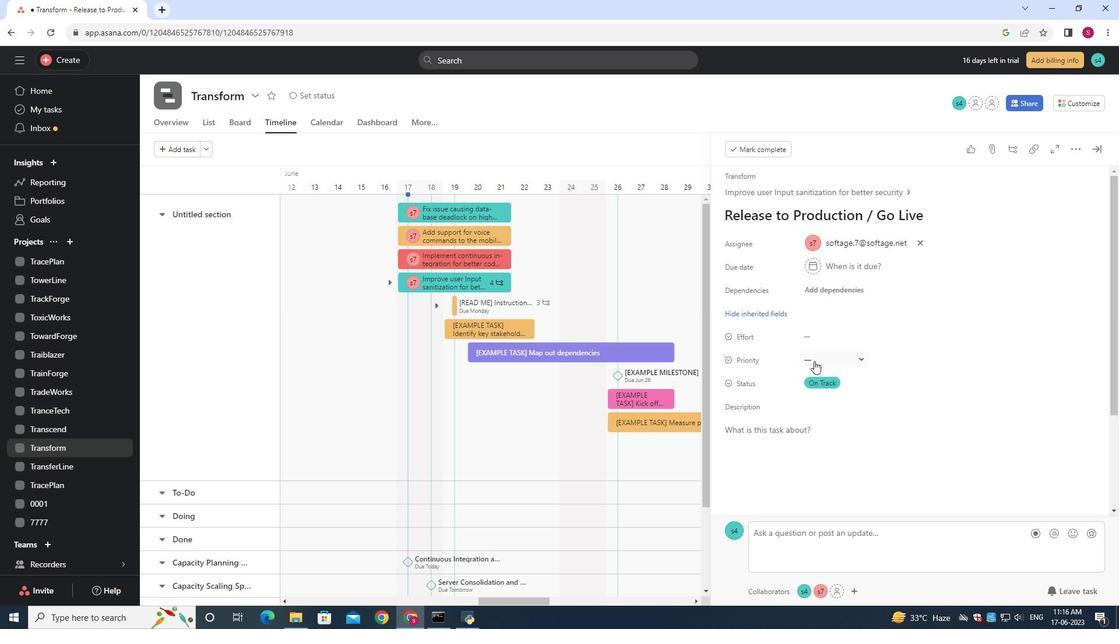 
Action: Mouse moved to (834, 443)
Screenshot: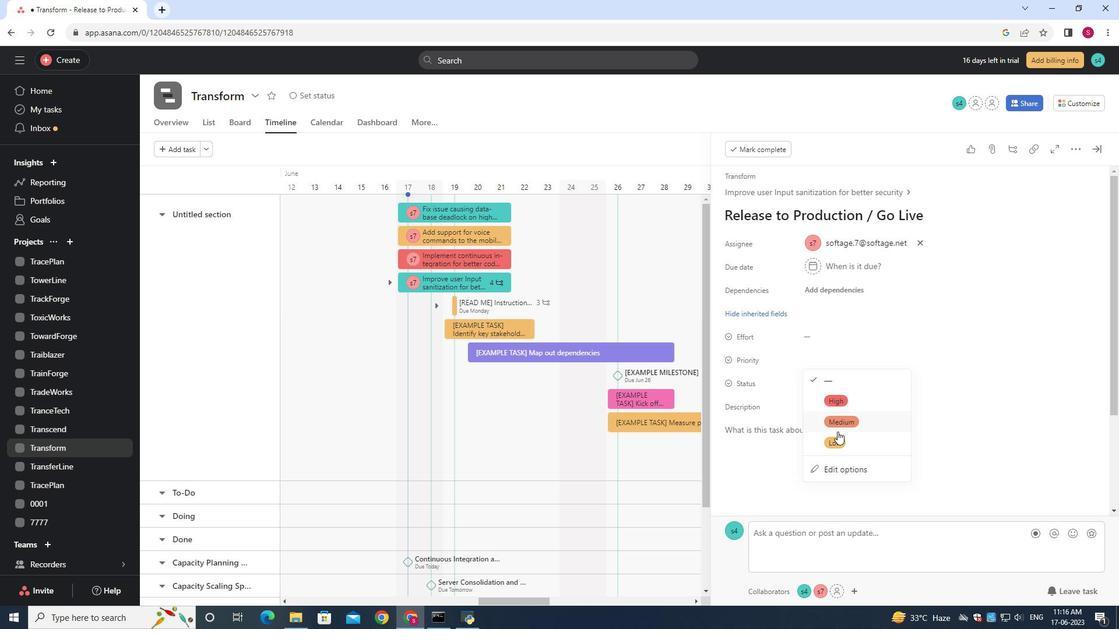 
Action: Mouse pressed left at (834, 443)
Screenshot: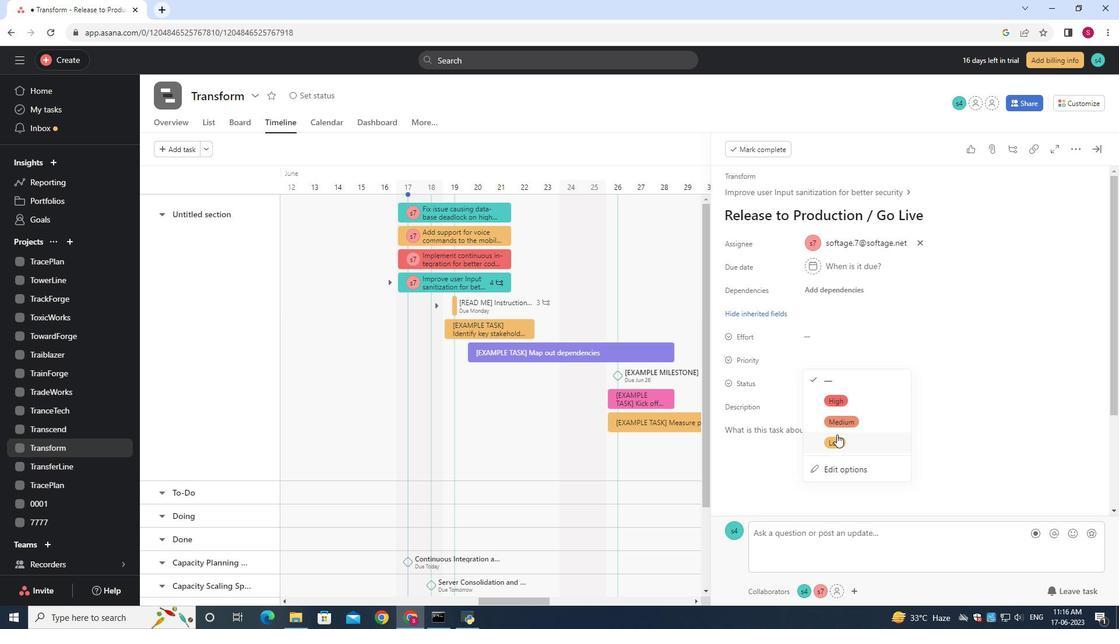 
Action: Mouse moved to (861, 348)
Screenshot: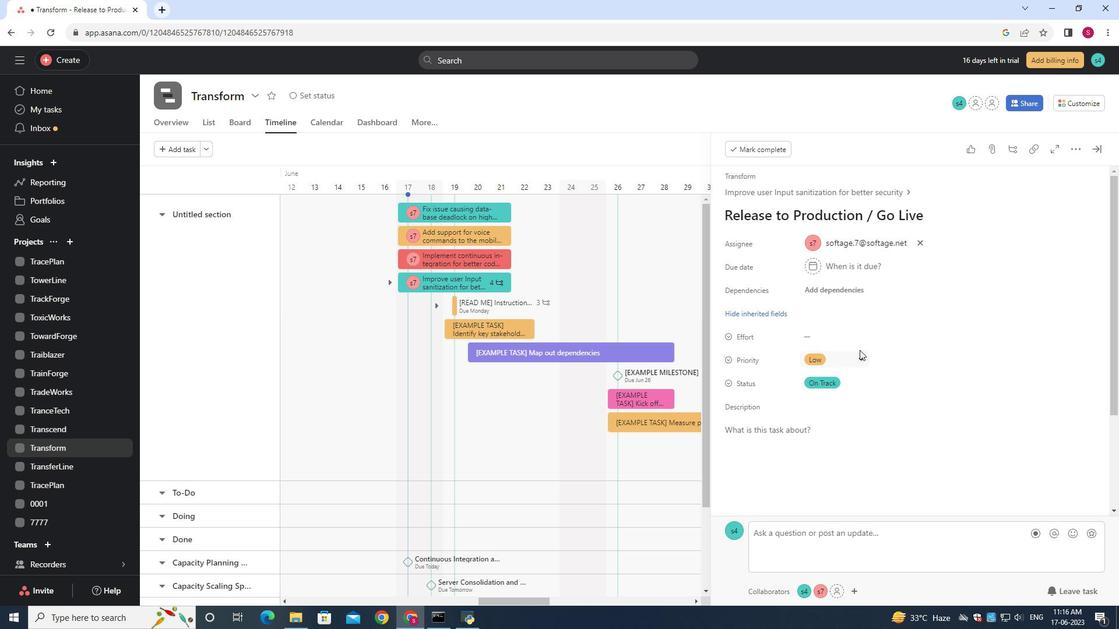 
